 Task: Select editor.action.goToReferences in the goto location:alternative implementation command.
Action: Mouse moved to (54, 541)
Screenshot: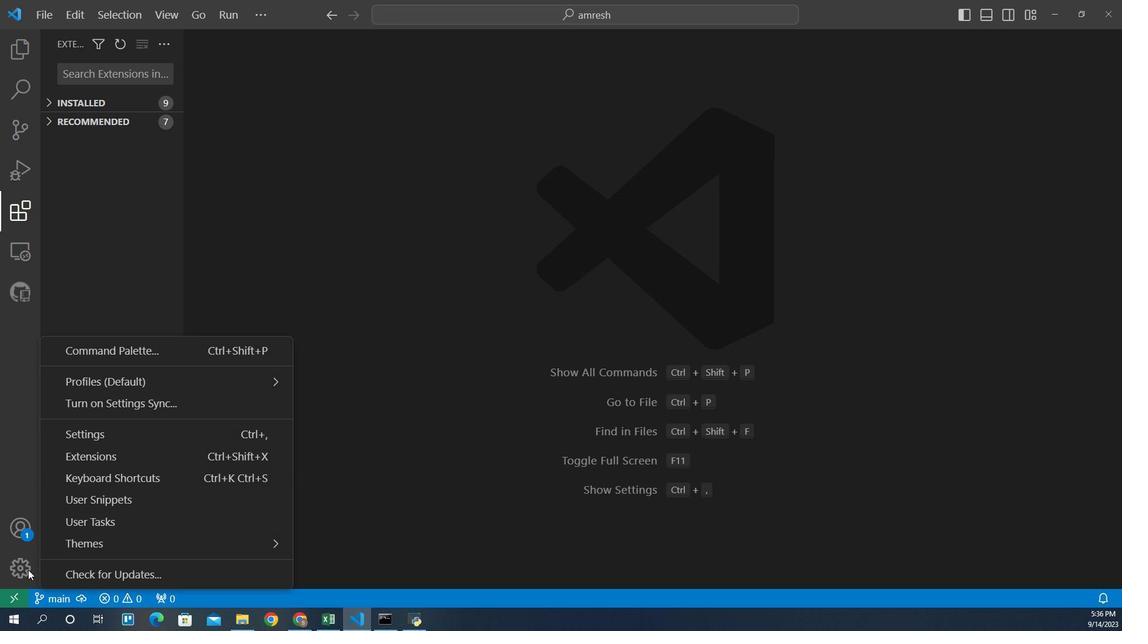 
Action: Mouse pressed left at (54, 541)
Screenshot: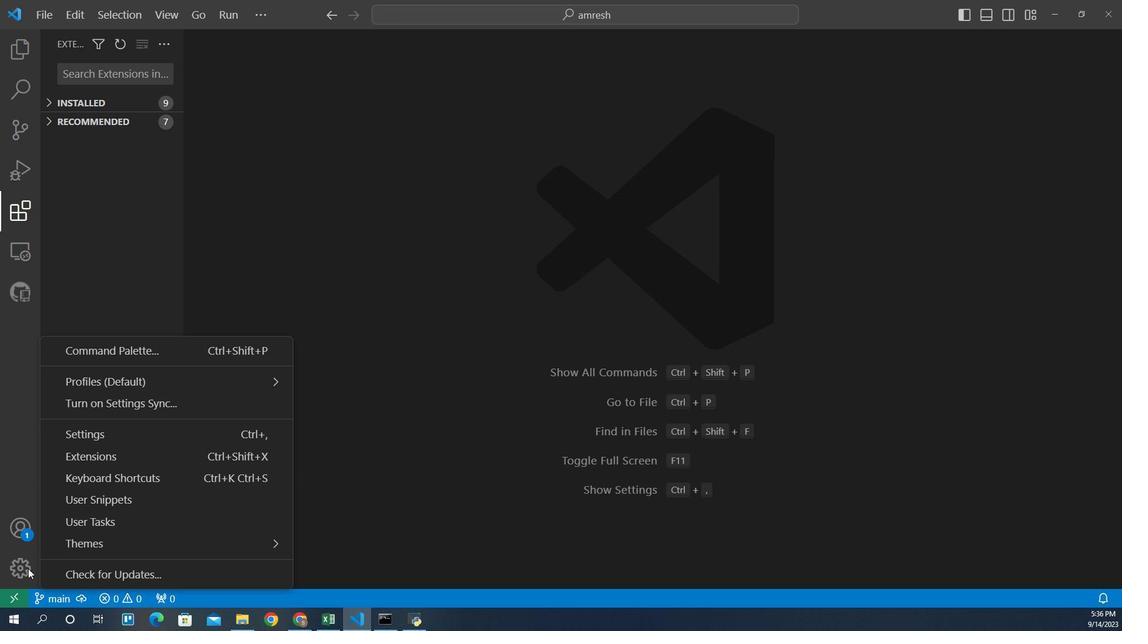 
Action: Mouse moved to (117, 427)
Screenshot: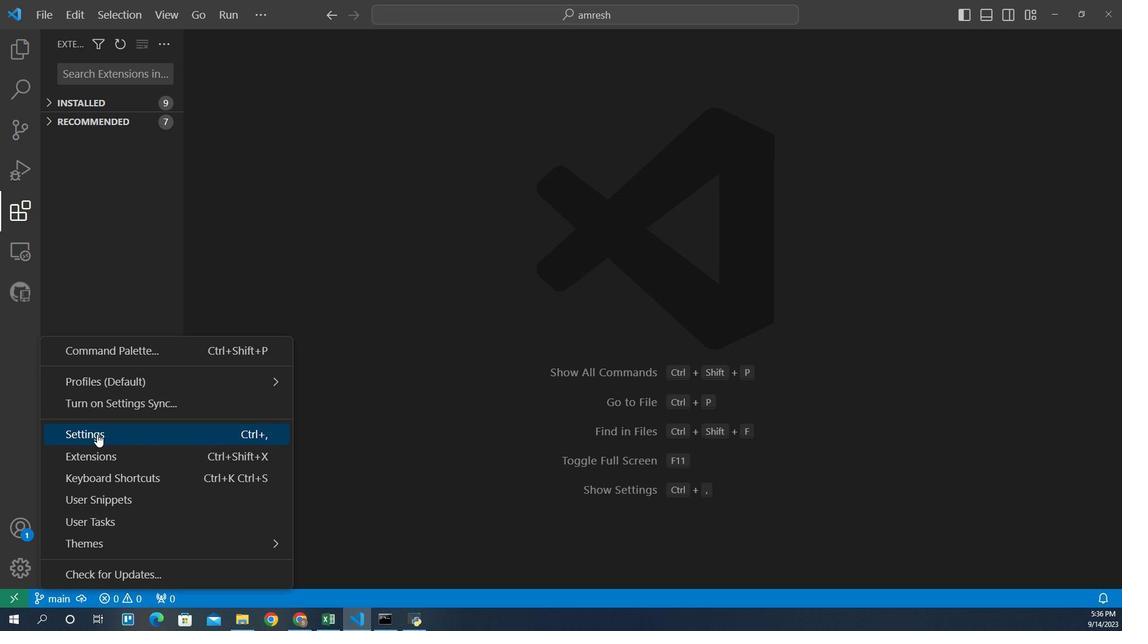 
Action: Mouse pressed left at (117, 427)
Screenshot: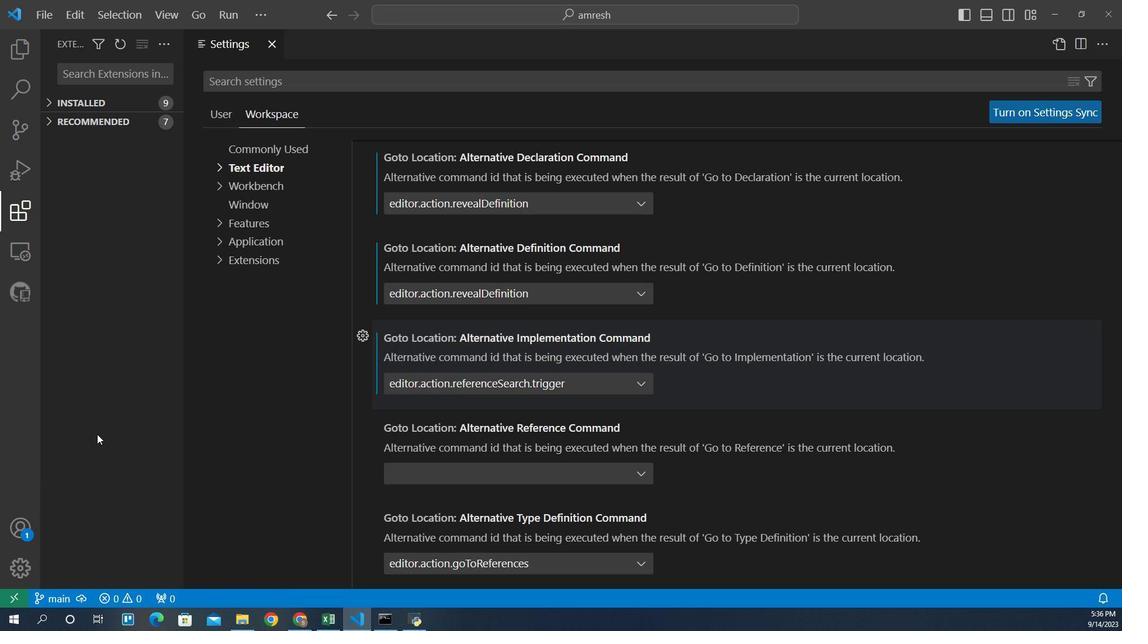 
Action: Mouse moved to (281, 153)
Screenshot: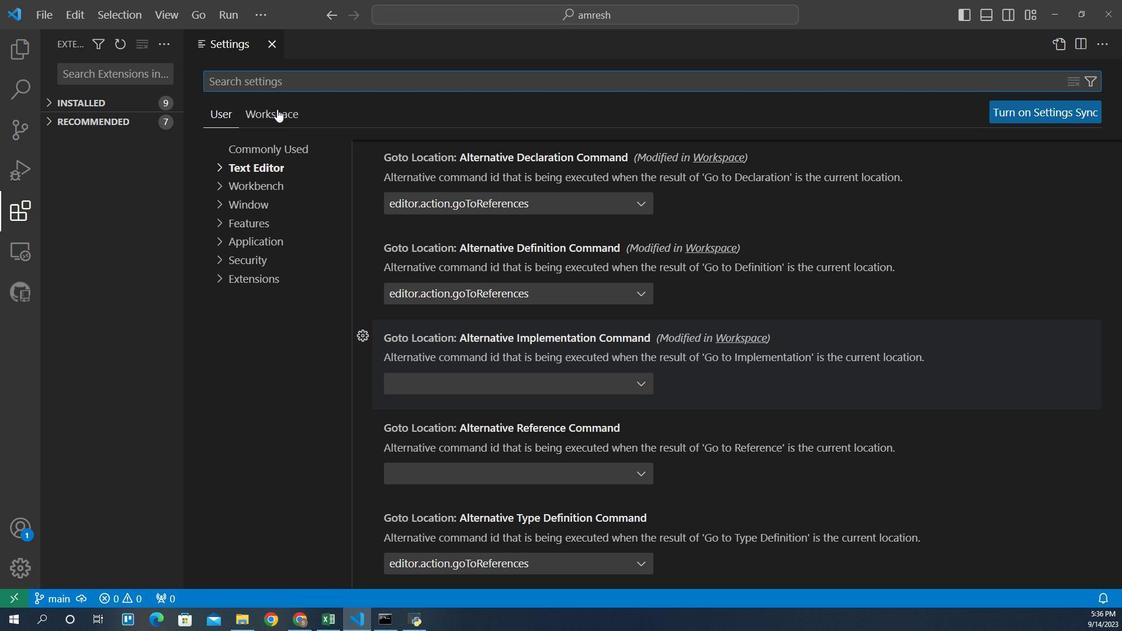 
Action: Mouse pressed left at (281, 153)
Screenshot: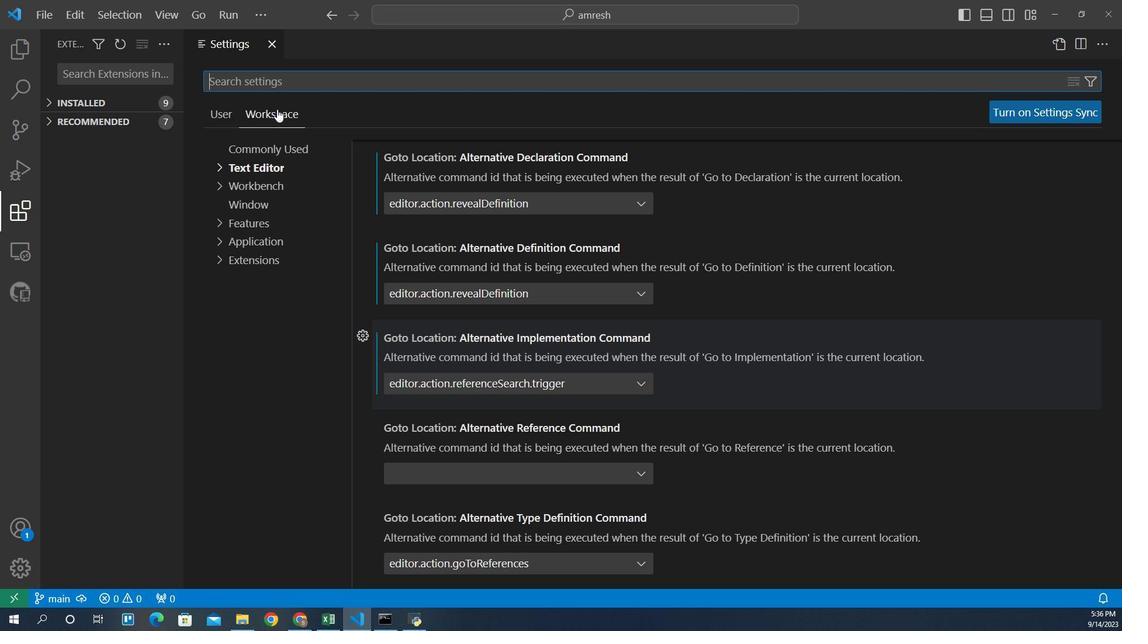 
Action: Mouse moved to (270, 201)
Screenshot: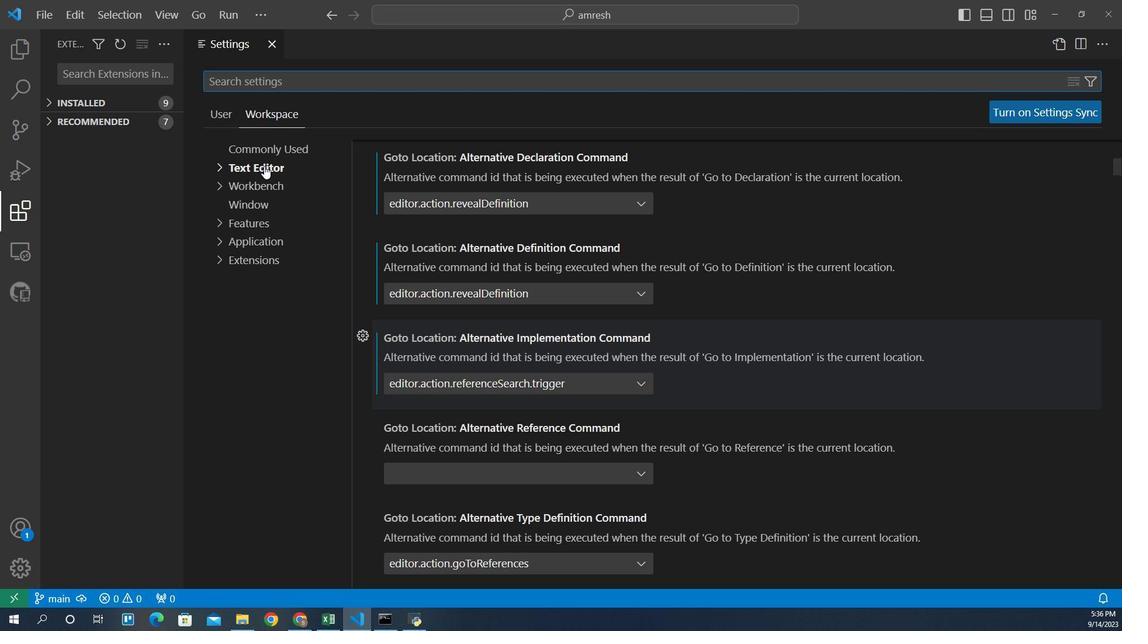 
Action: Mouse pressed left at (270, 201)
Screenshot: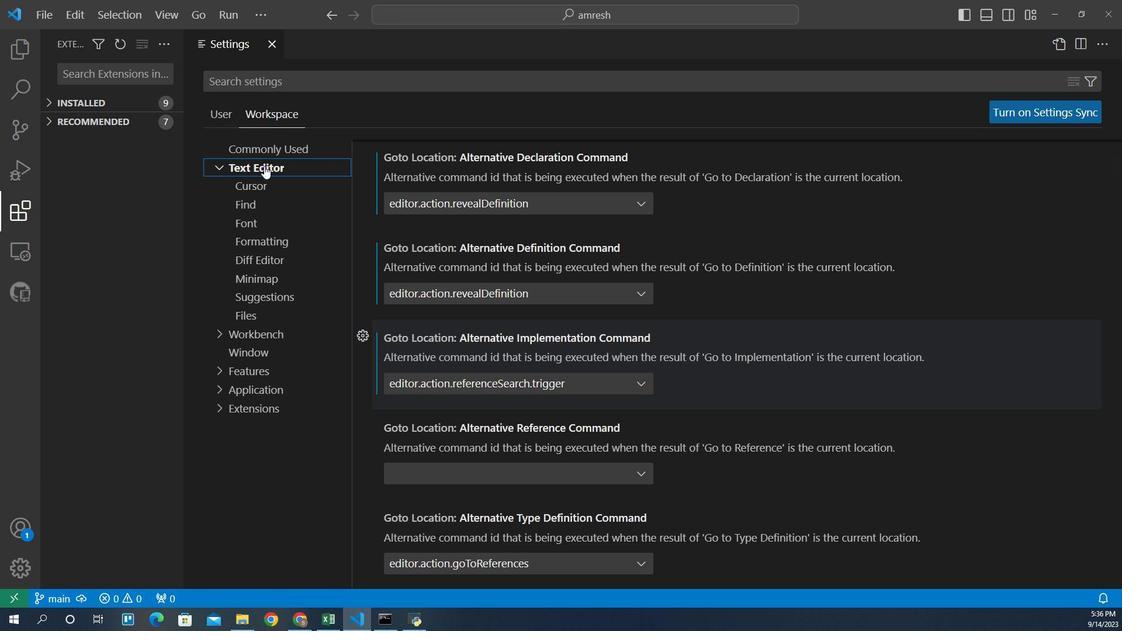 
Action: Mouse moved to (434, 380)
Screenshot: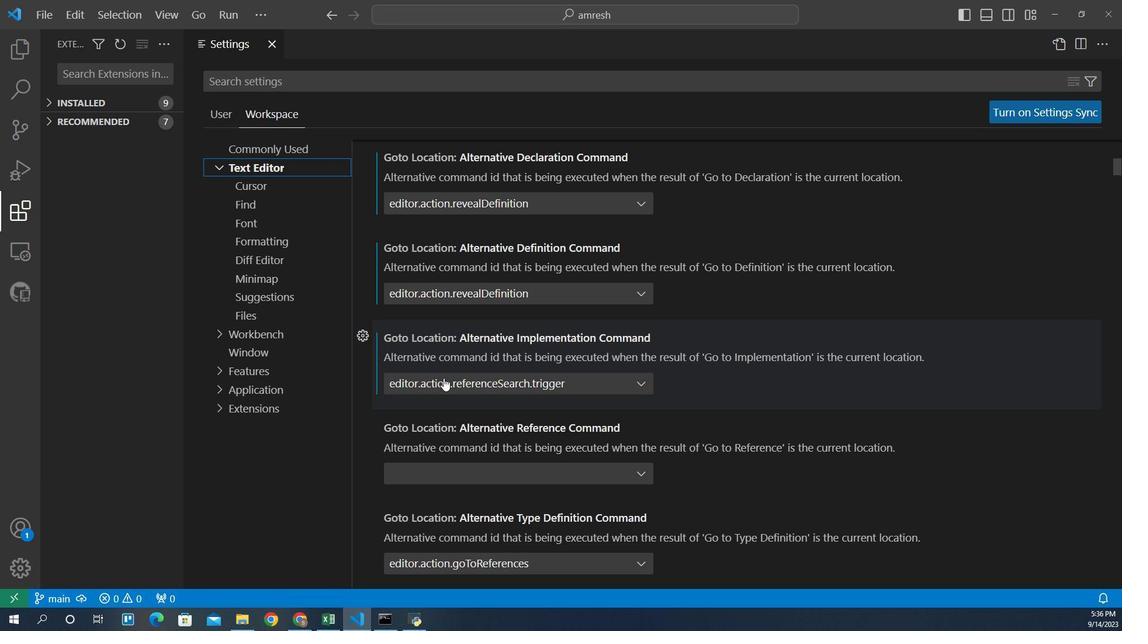 
Action: Mouse pressed left at (434, 380)
Screenshot: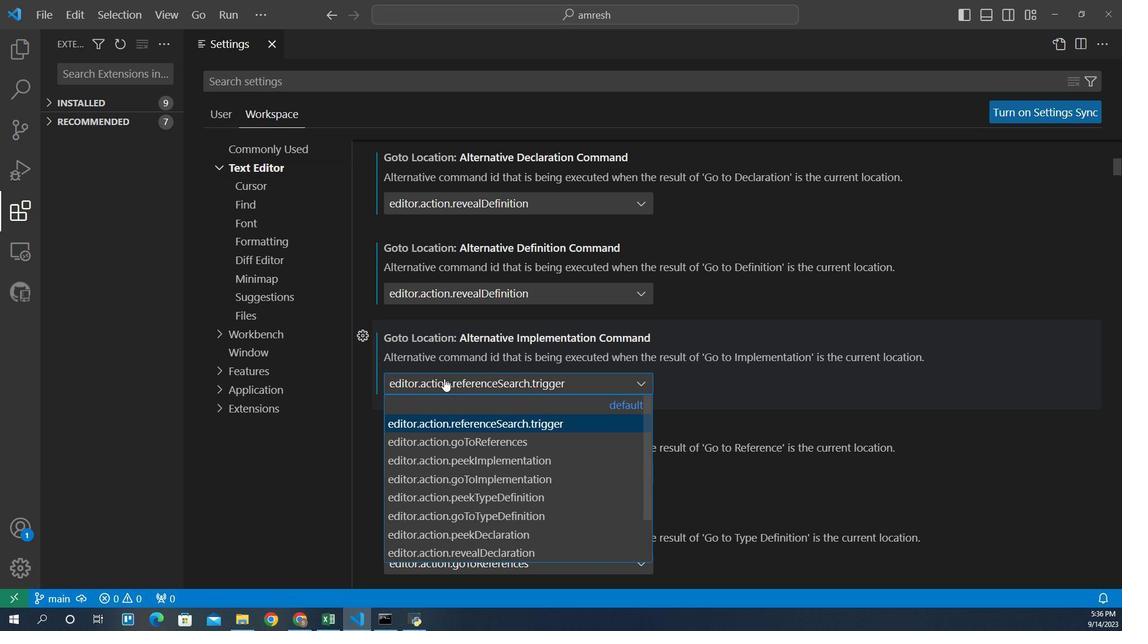
Action: Mouse moved to (439, 426)
Screenshot: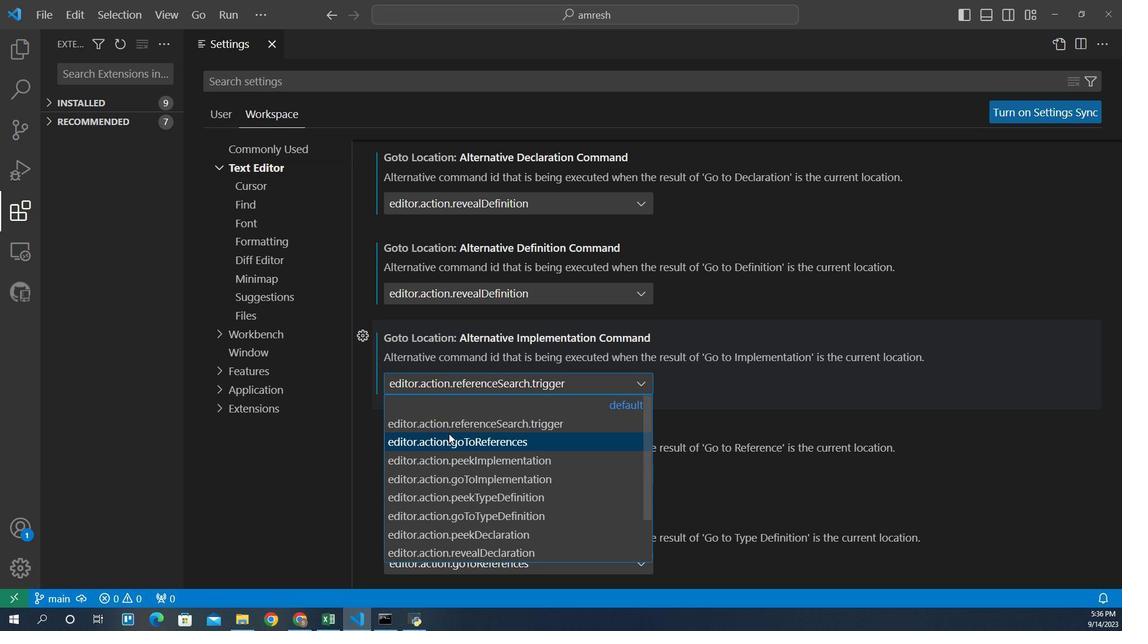 
Action: Mouse pressed left at (439, 426)
Screenshot: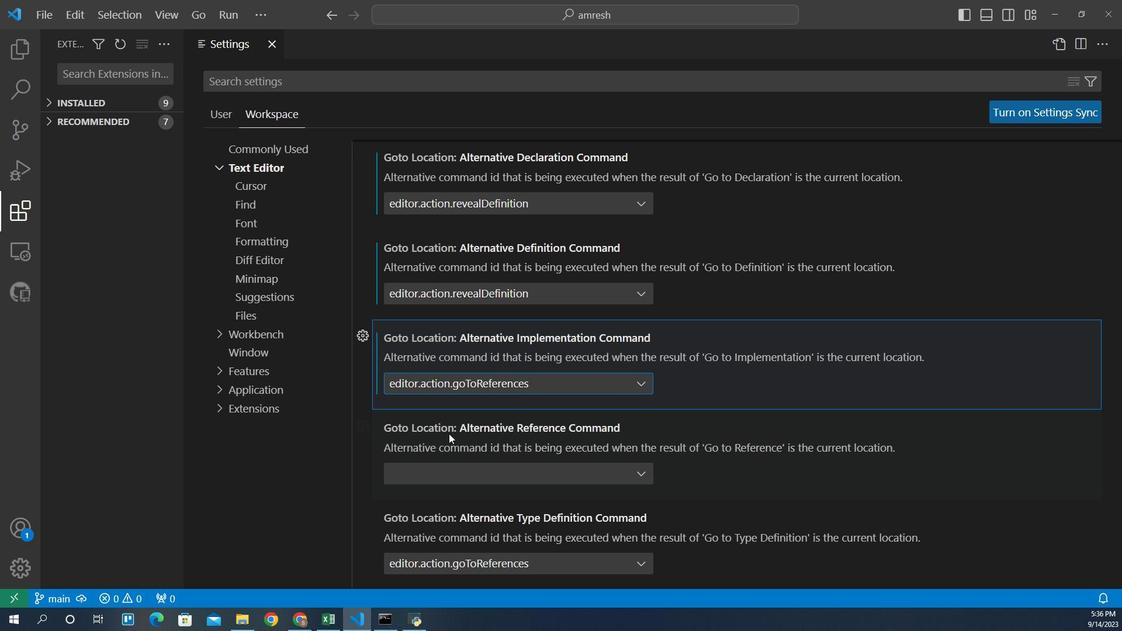 
Action: Mouse moved to (433, 396)
Screenshot: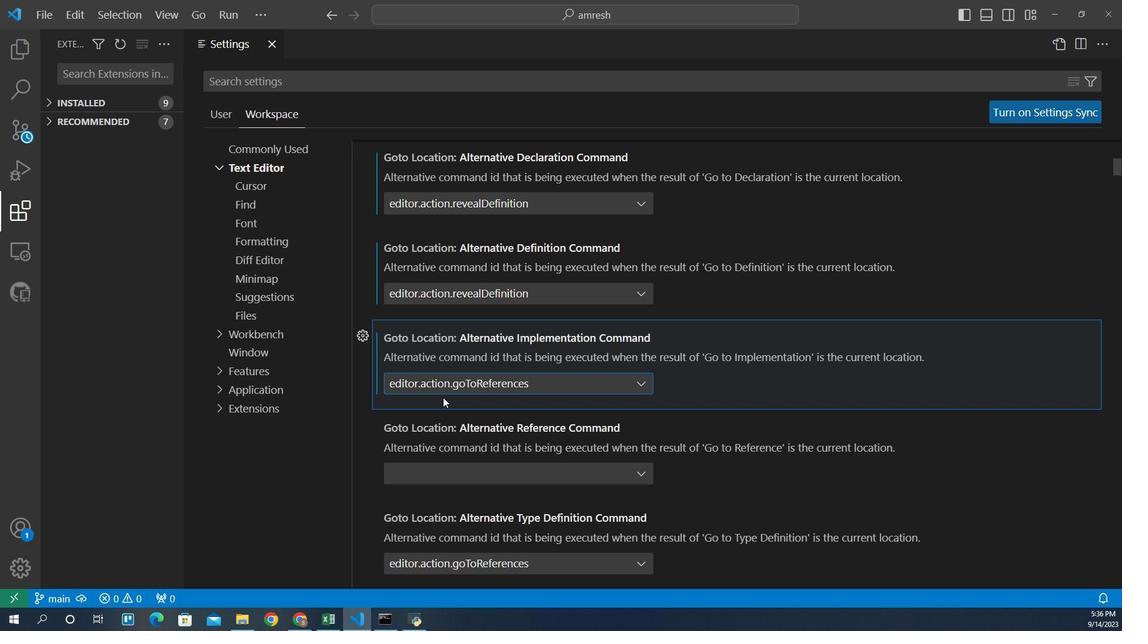 
